 Task: Create List Mergers and Acquisitions in Board Customer Journey Optimization to Workspace Event Planning and Management. Create List Litigation in Board Talent Management to Workspace Event Planning and Management. Create List Mediation in Board Content Marketing Thought Leadership Strategy and Execution to Workspace Event Planning and Management
Action: Mouse moved to (208, 149)
Screenshot: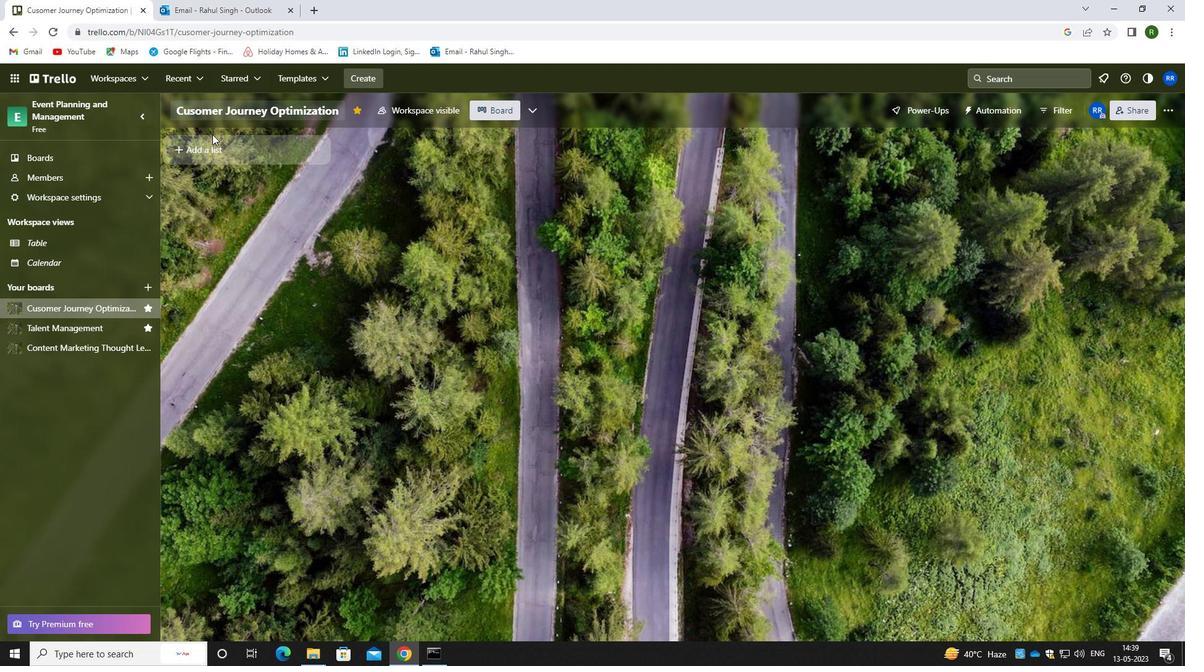 
Action: Mouse pressed left at (208, 149)
Screenshot: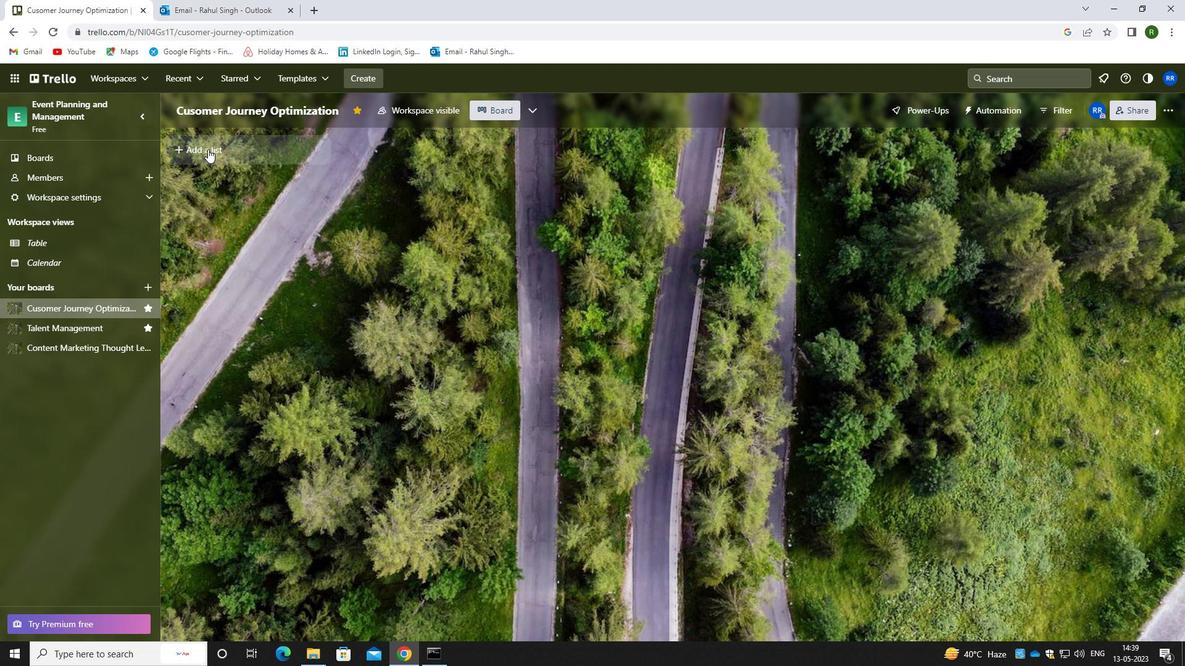 
Action: Mouse moved to (232, 156)
Screenshot: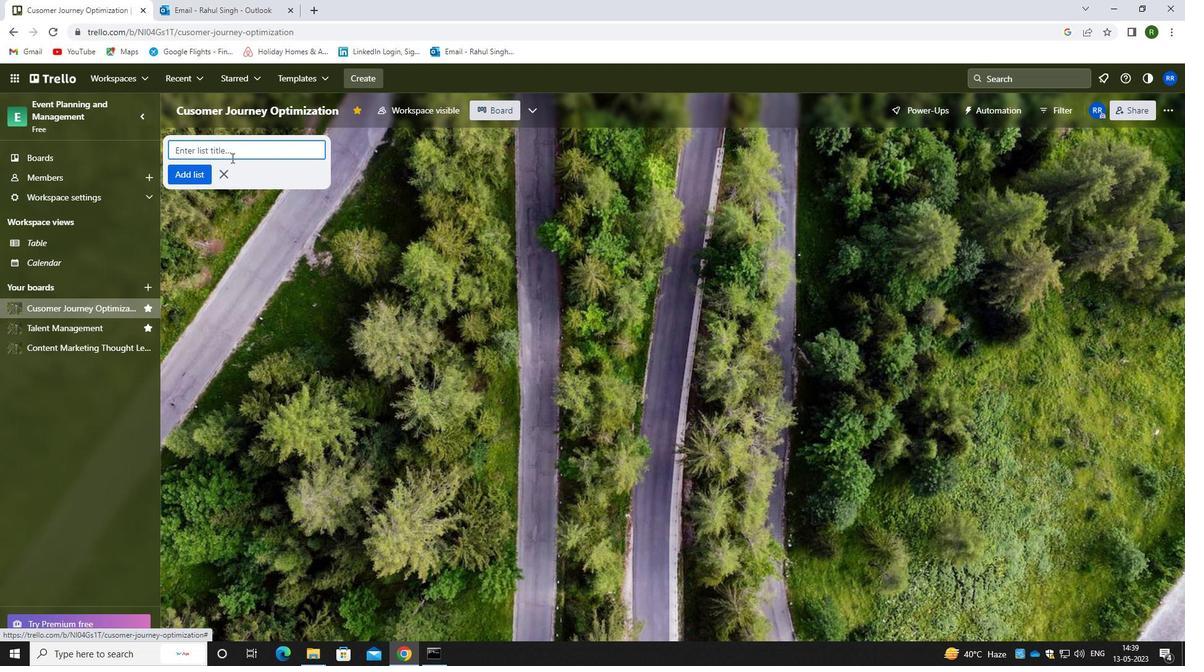
Action: Key pressed <Key.caps_lock>m<Key.caps_lock>ergers<Key.space>and<Key.space><Key.caps_lock>a<Key.caps_lock>cquisitions<Key.space>
Screenshot: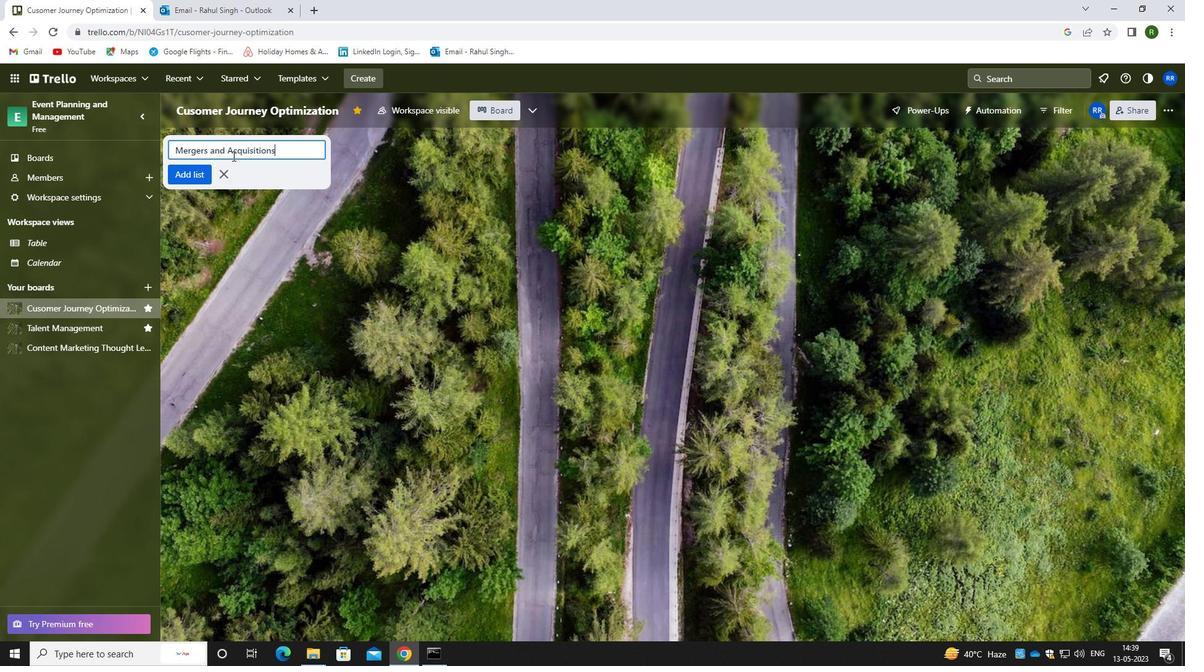 
Action: Mouse moved to (193, 174)
Screenshot: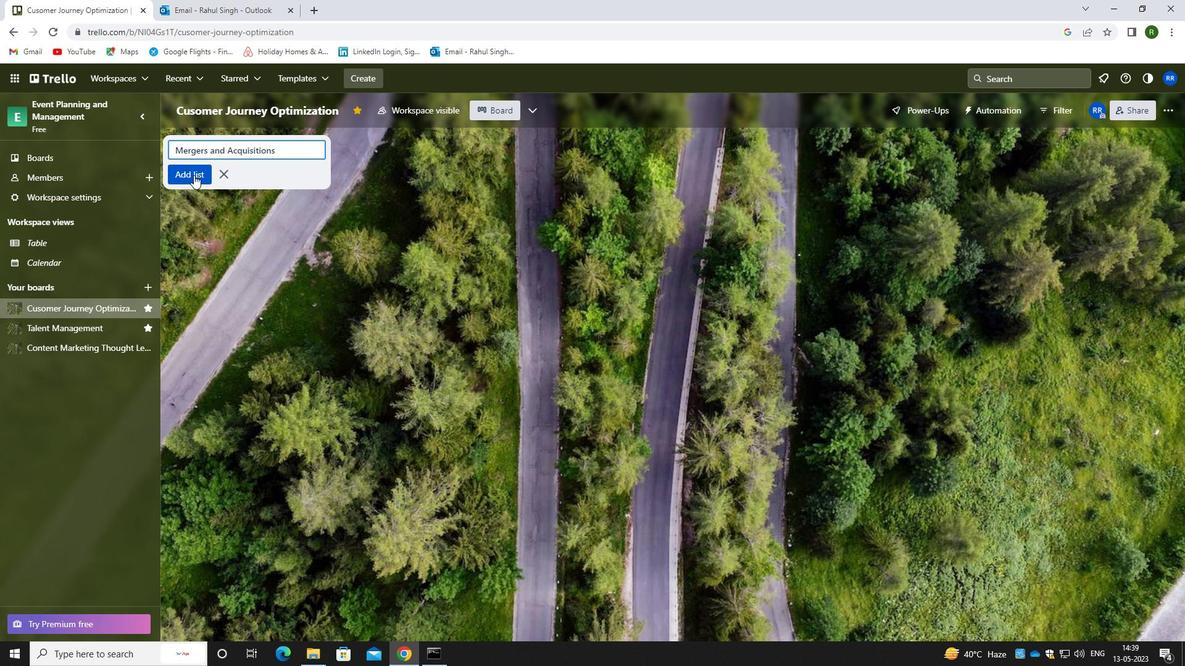 
Action: Mouse pressed left at (193, 174)
Screenshot: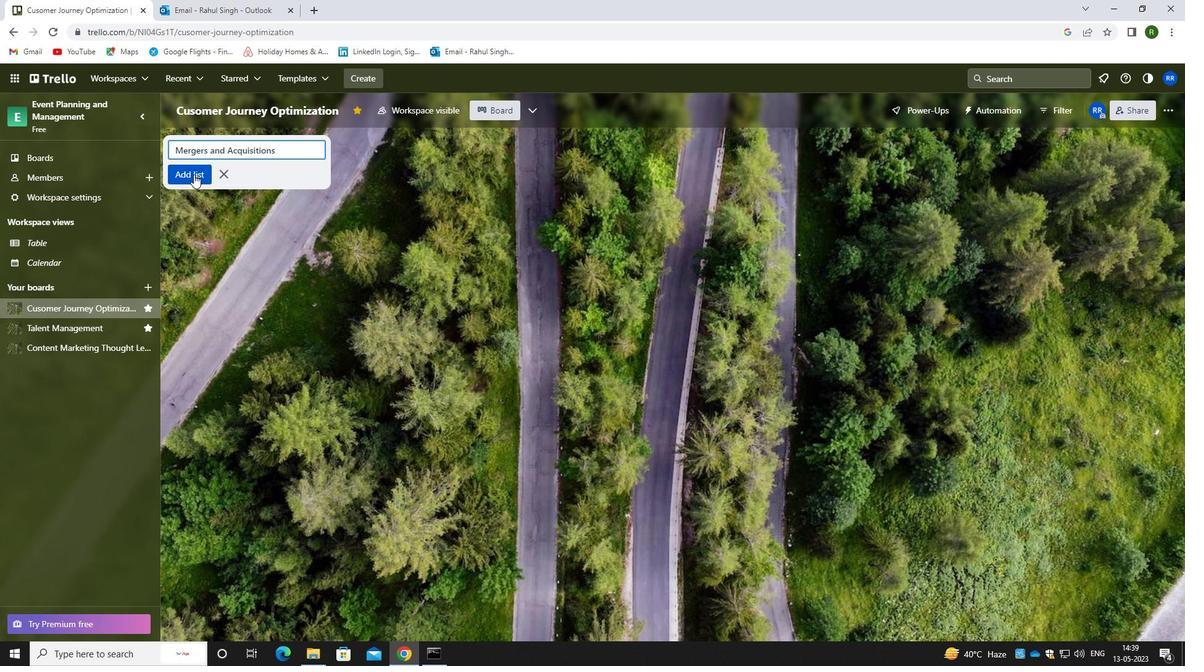 
Action: Mouse moved to (69, 328)
Screenshot: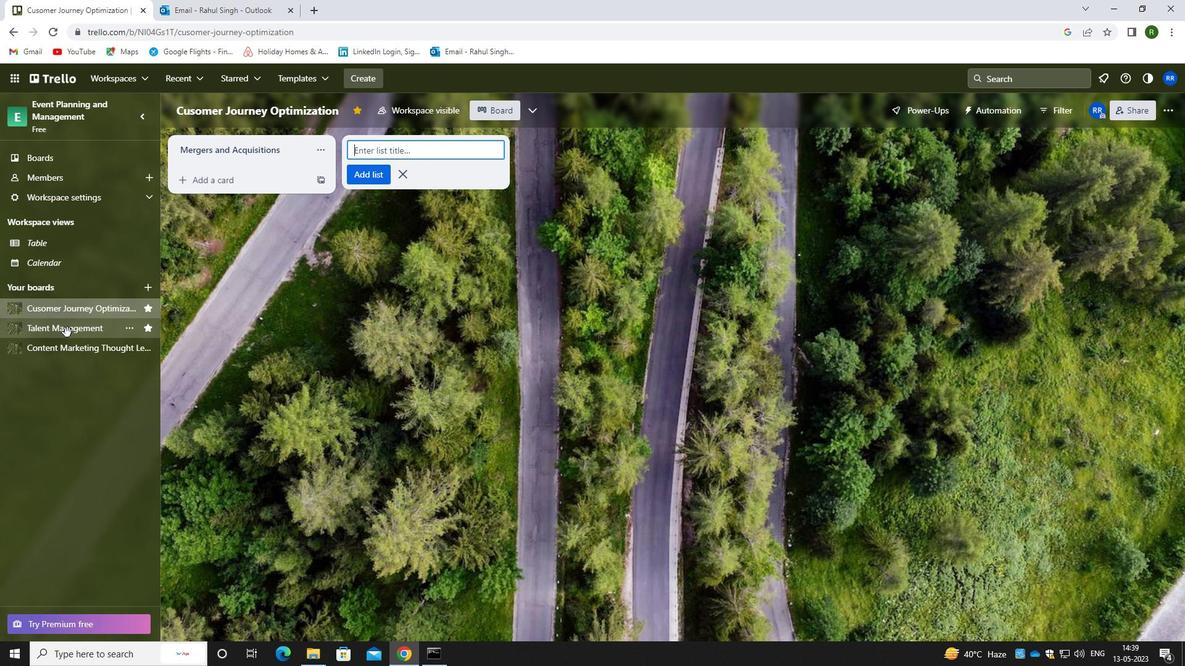 
Action: Mouse pressed left at (69, 328)
Screenshot: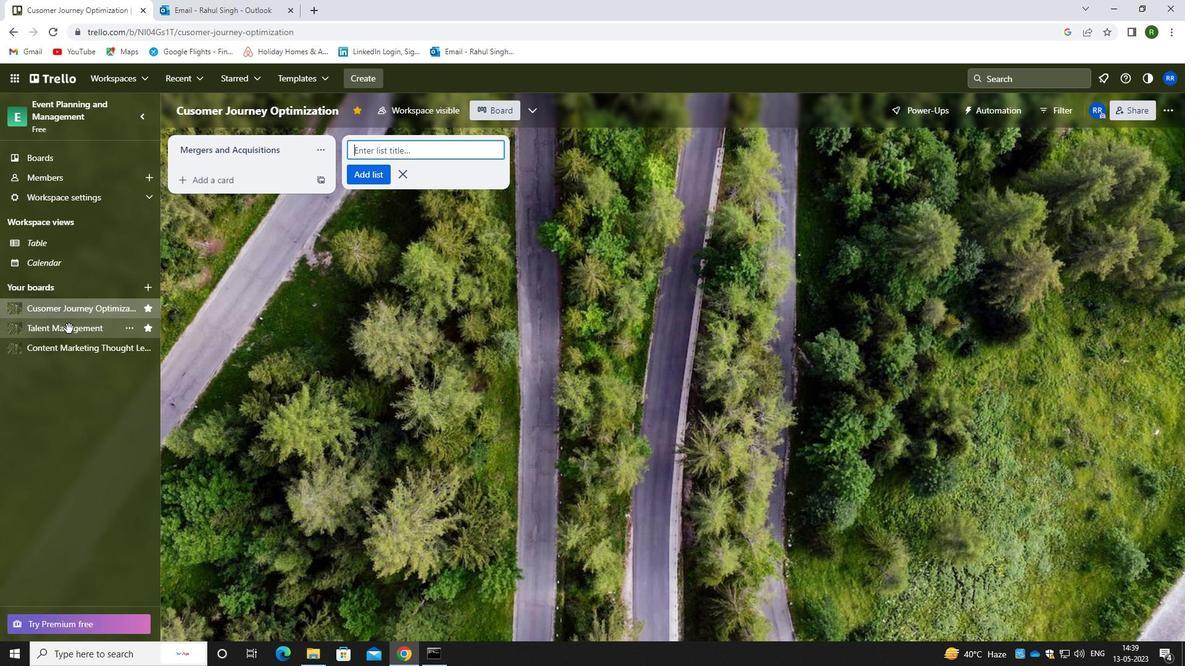
Action: Mouse moved to (218, 154)
Screenshot: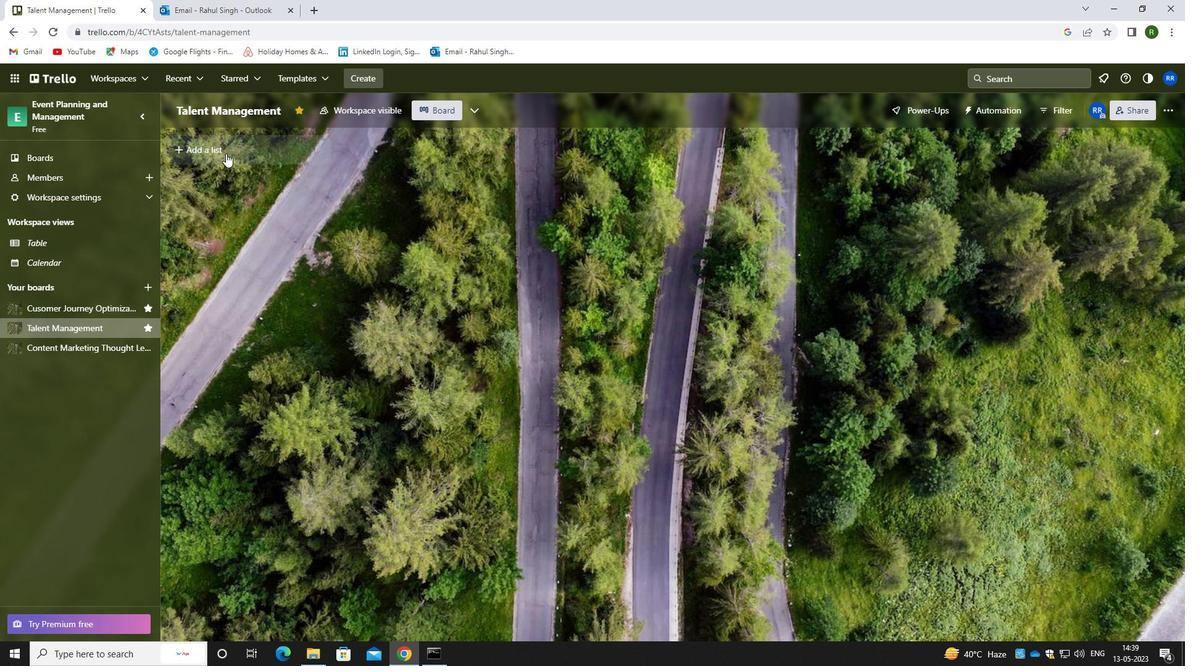 
Action: Mouse pressed left at (218, 154)
Screenshot: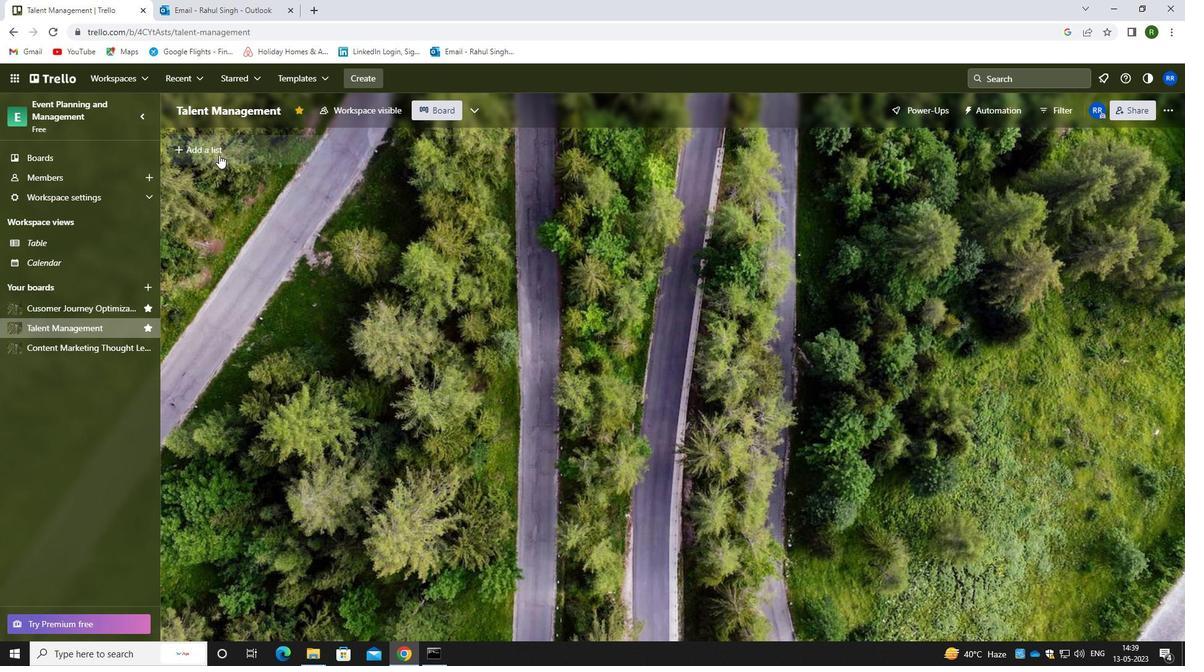 
Action: Mouse moved to (221, 156)
Screenshot: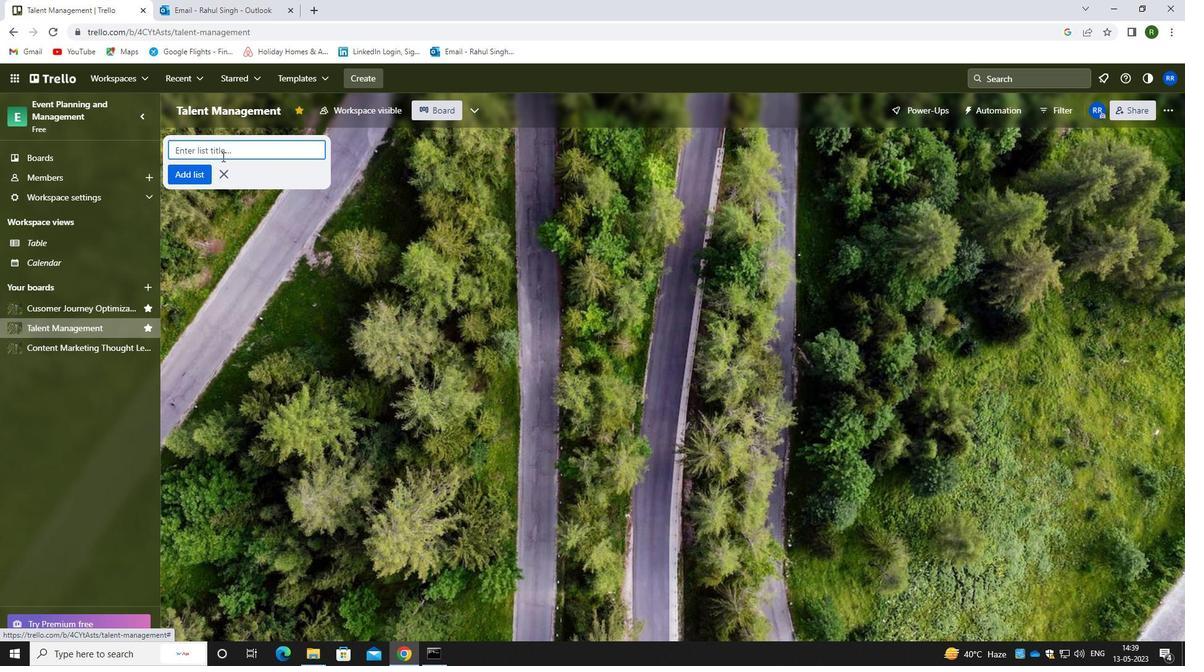 
Action: Key pressed <Key.caps_lock>l<Key.caps_lock>itigation
Screenshot: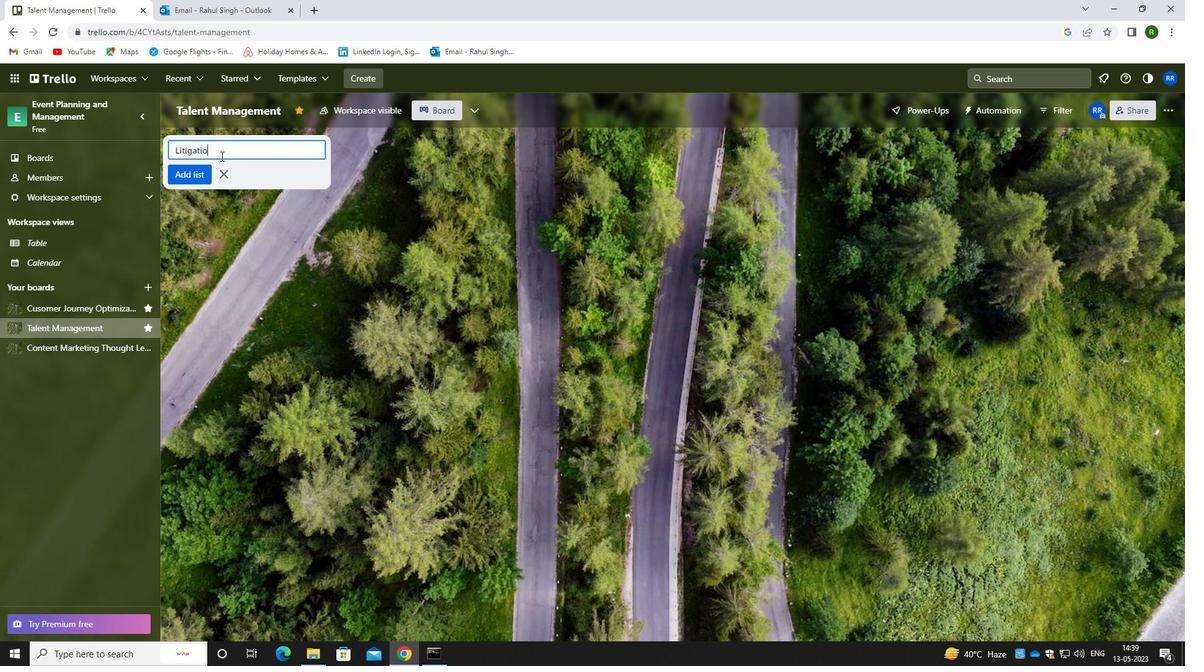 
Action: Mouse moved to (198, 170)
Screenshot: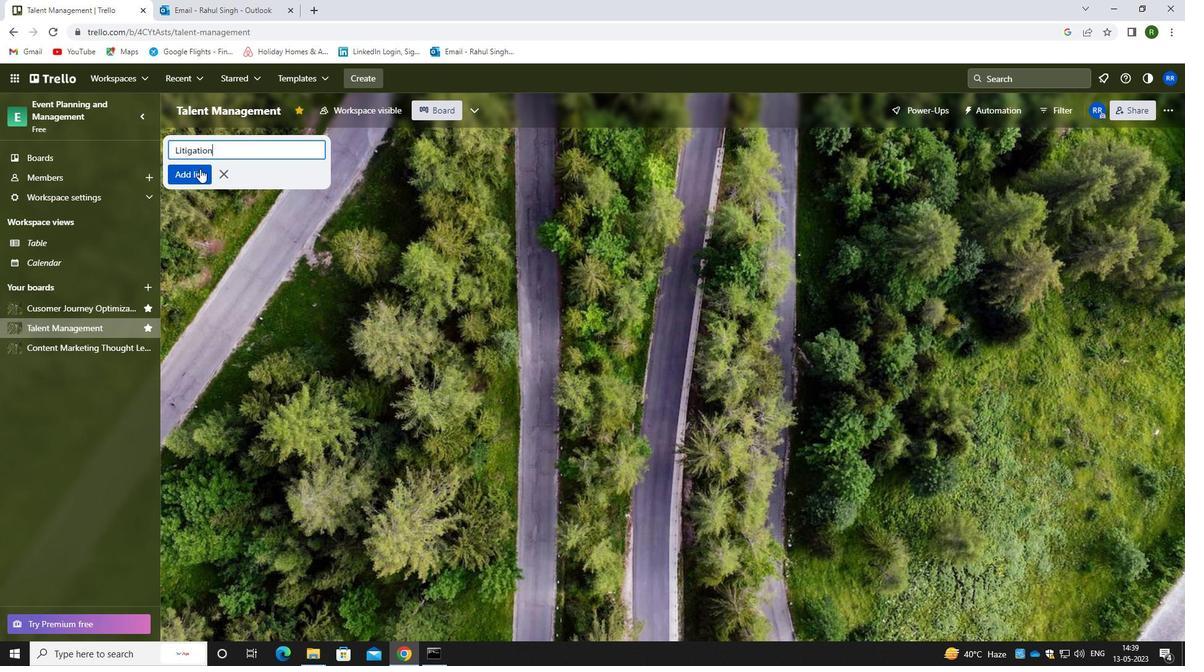
Action: Mouse pressed left at (198, 170)
Screenshot: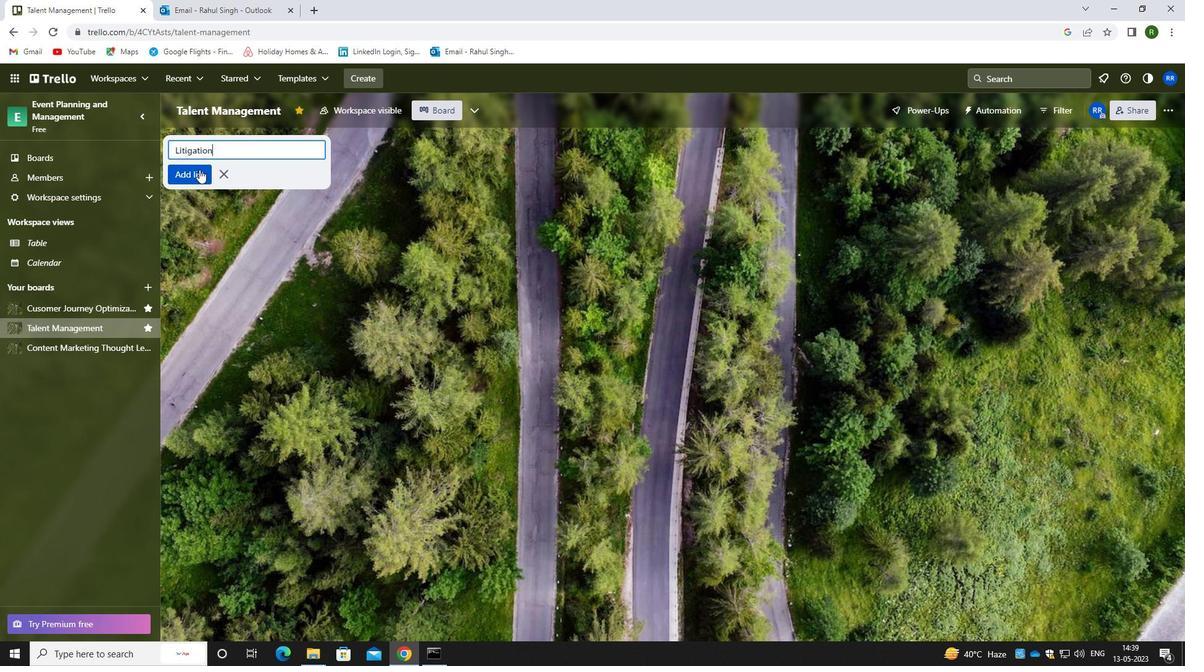 
Action: Mouse moved to (248, 285)
Screenshot: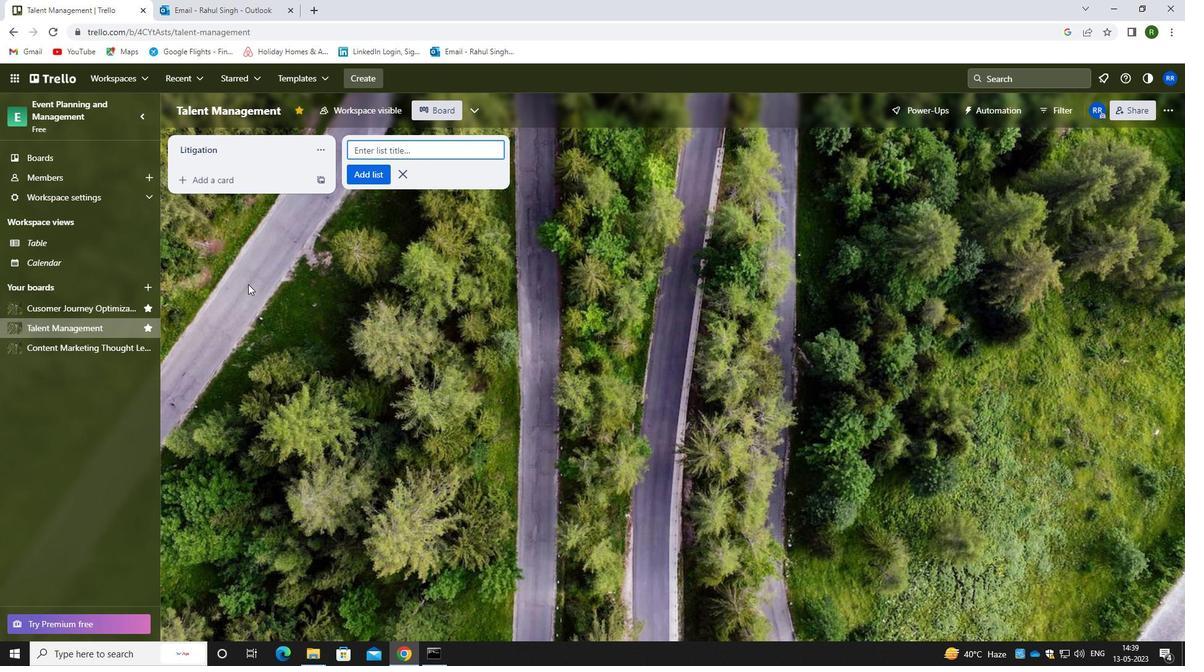 
Action: Mouse pressed left at (248, 285)
Screenshot: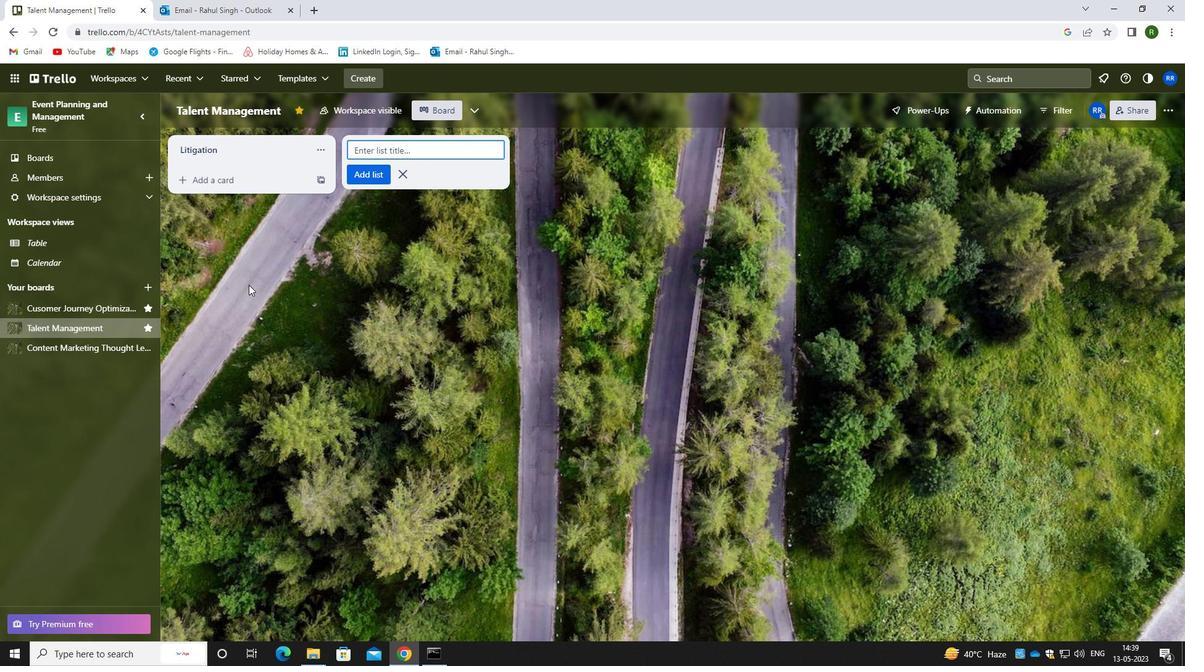 
Action: Mouse moved to (67, 350)
Screenshot: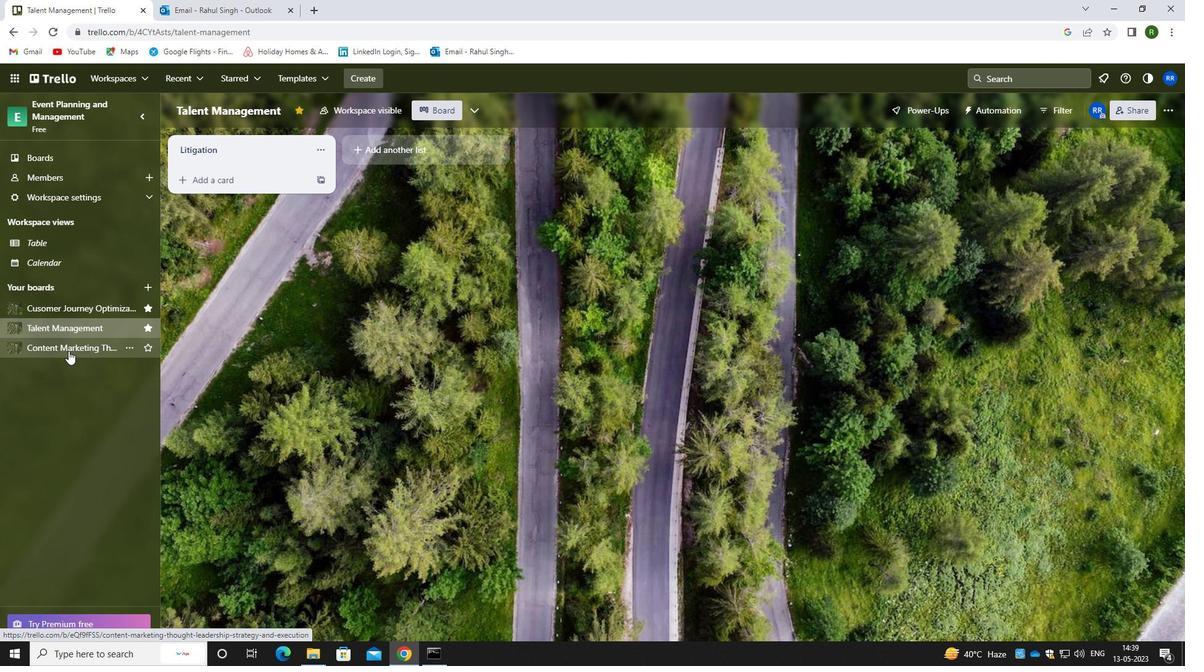 
Action: Mouse pressed left at (67, 350)
Screenshot: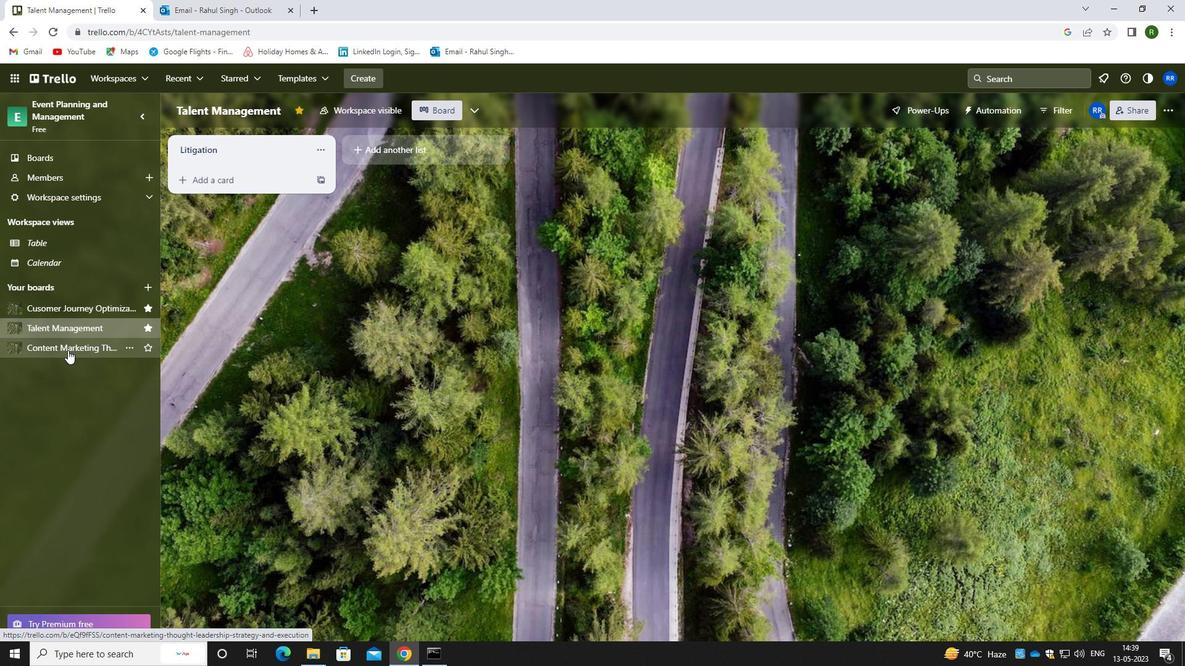 
Action: Mouse moved to (212, 143)
Screenshot: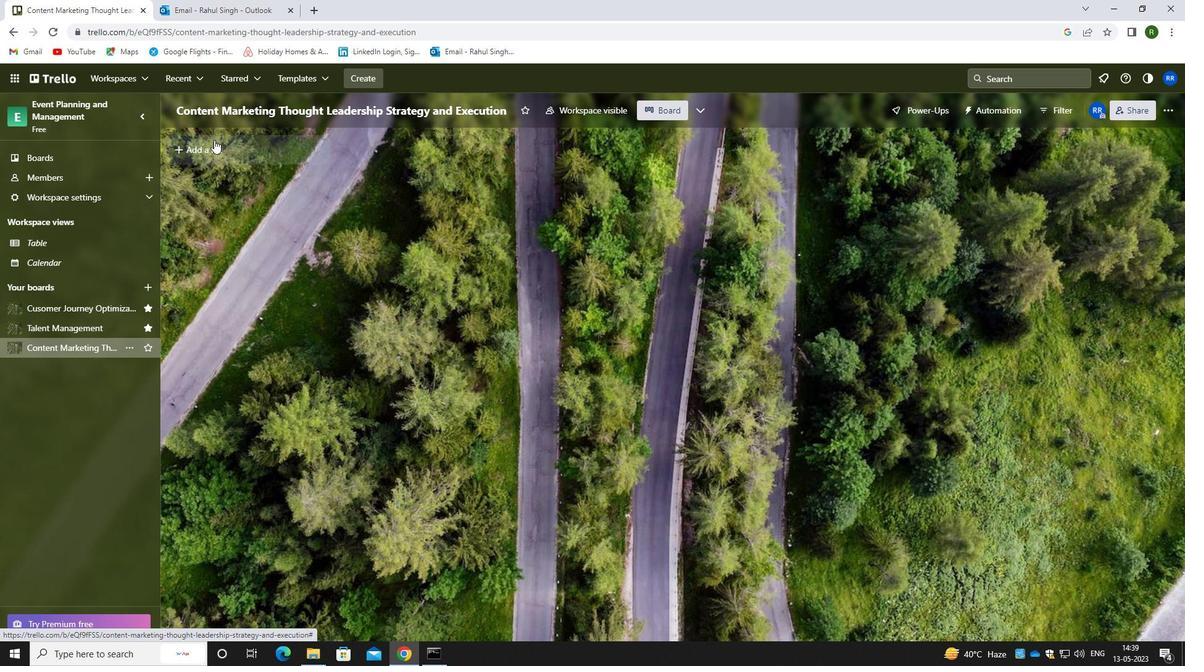 
Action: Mouse pressed left at (212, 143)
Screenshot: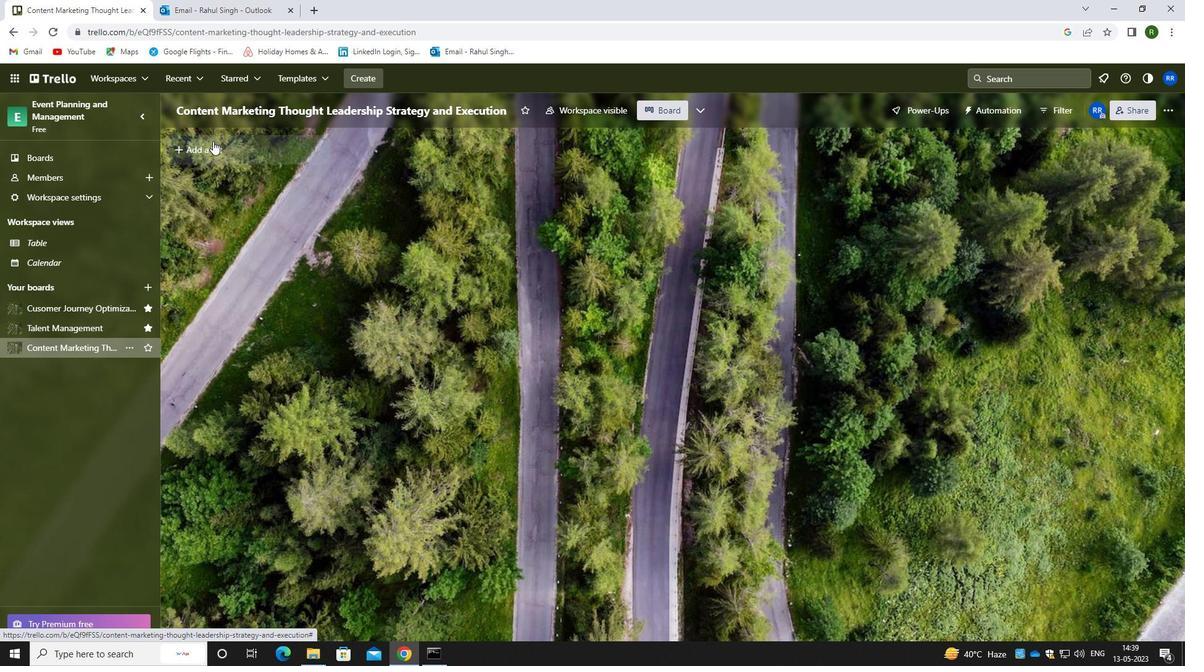 
Action: Mouse moved to (241, 154)
Screenshot: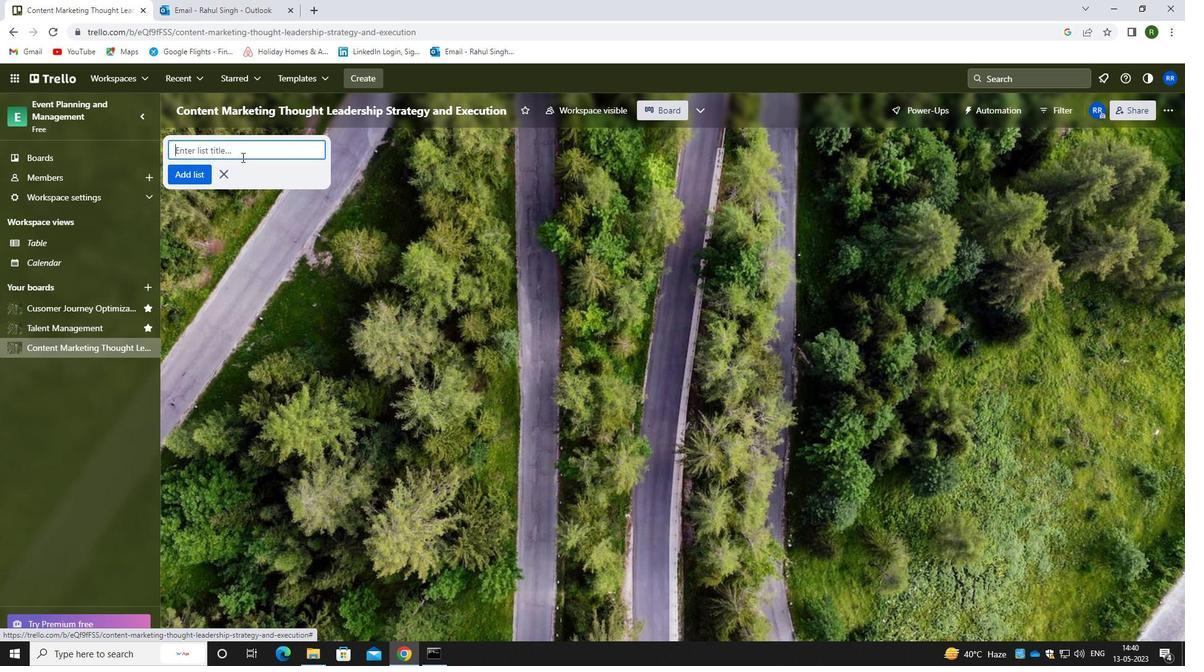 
Action: Key pressed <Key.caps_lock>m<Key.caps_lock>ediation
Screenshot: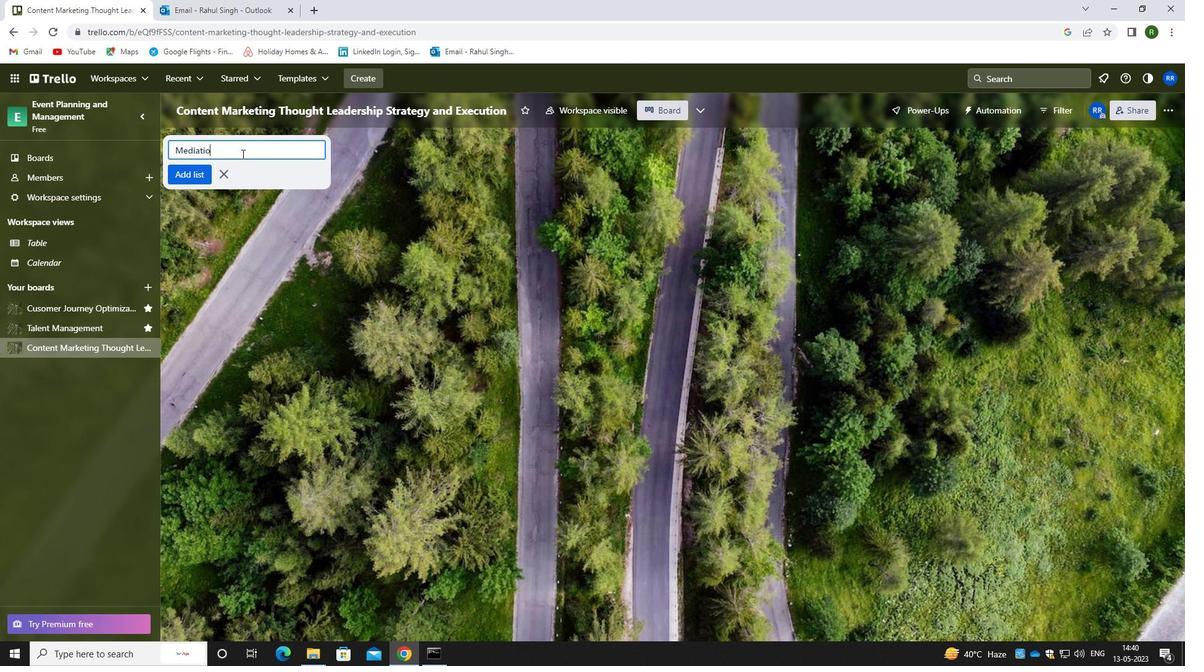 
Action: Mouse moved to (193, 172)
Screenshot: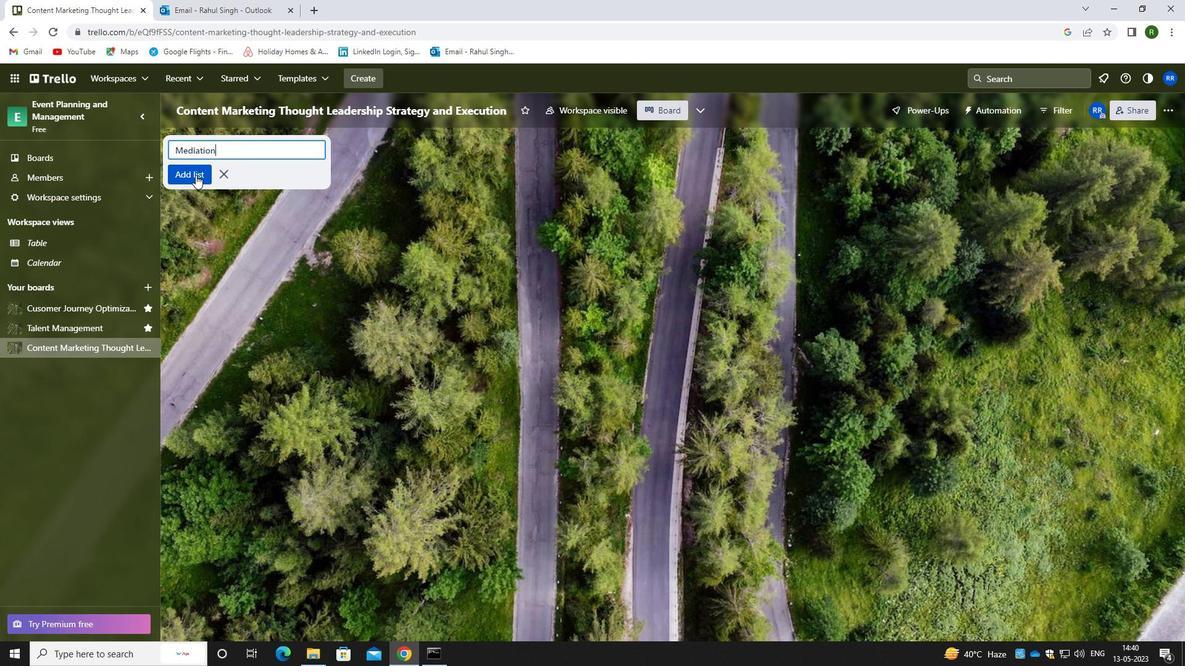 
Action: Mouse pressed left at (193, 172)
Screenshot: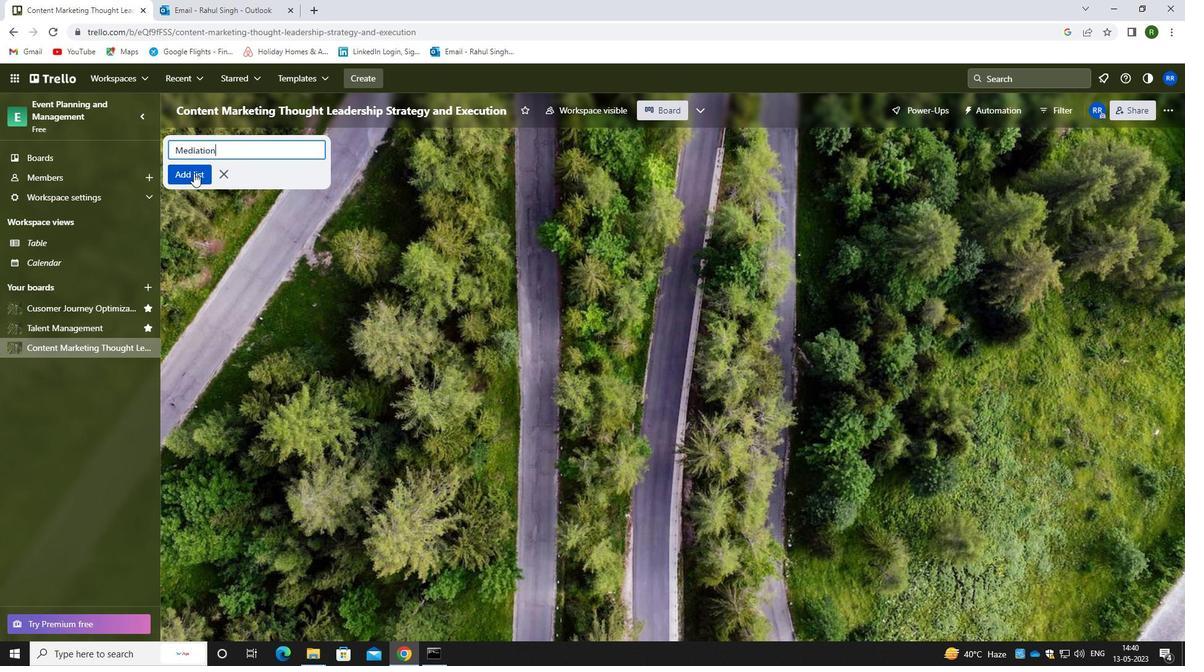 
Action: Mouse moved to (224, 288)
Screenshot: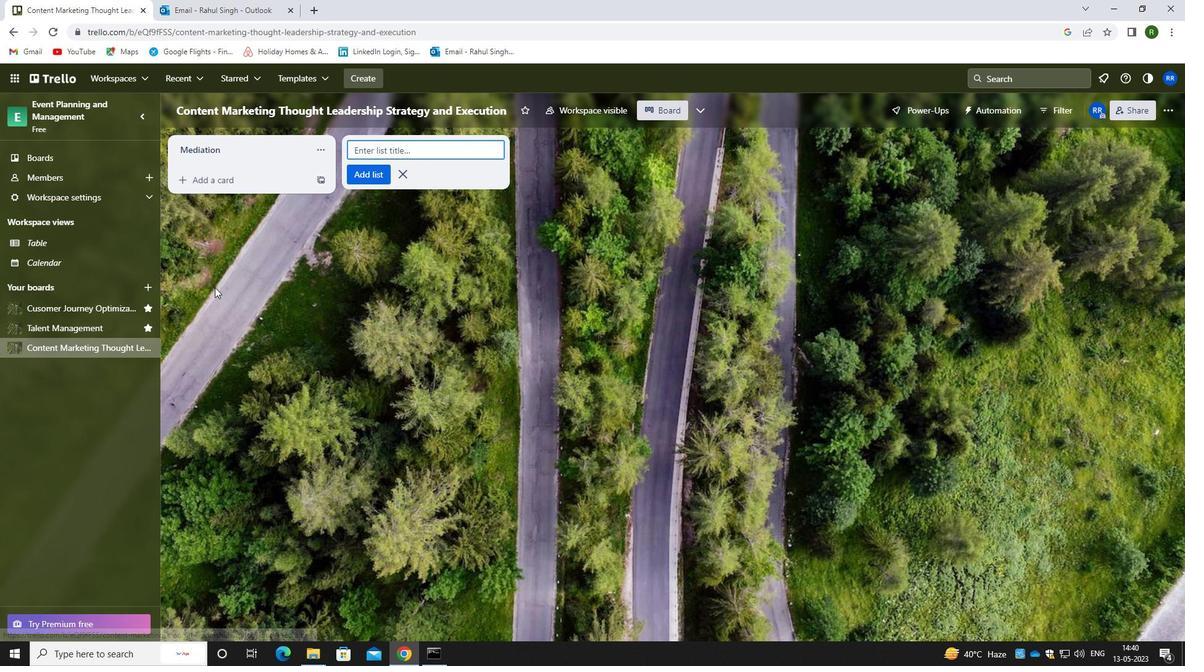 
Action: Mouse pressed left at (224, 288)
Screenshot: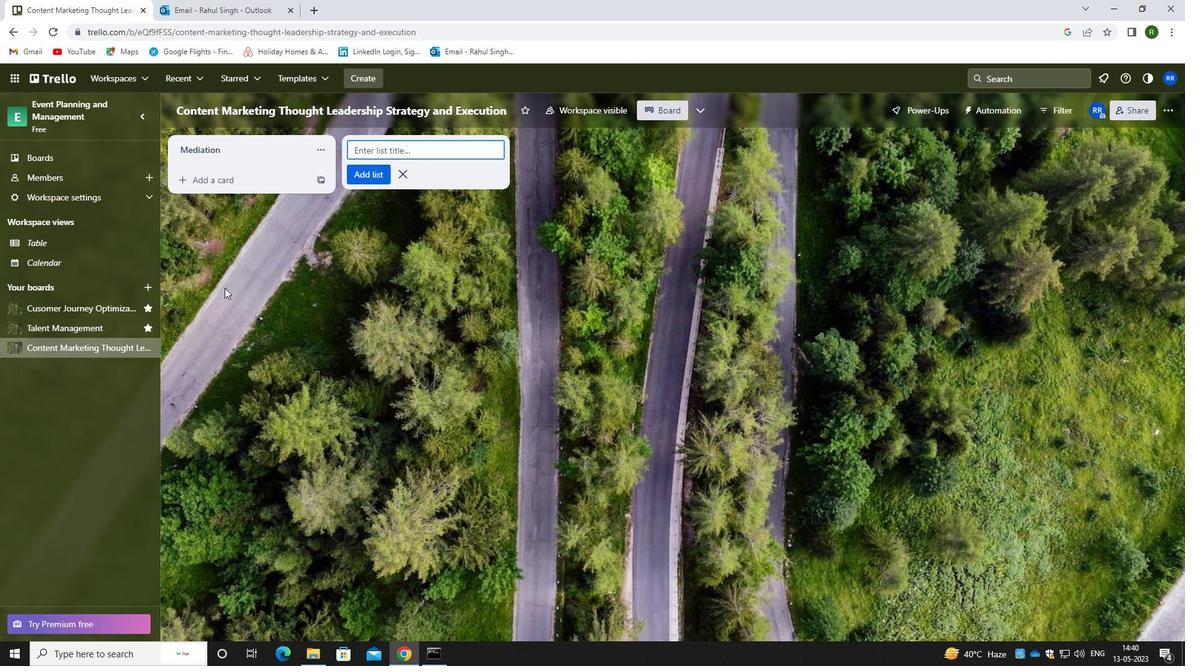 
